 Task: Look for products with lavender flavor.
Action: Mouse pressed left at (20, 87)
Screenshot: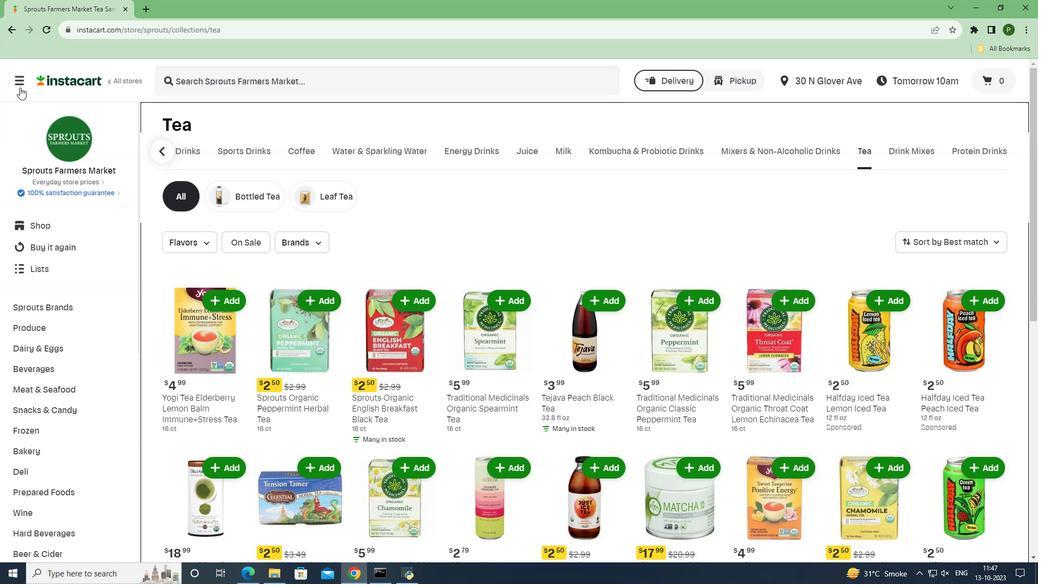 
Action: Mouse moved to (37, 289)
Screenshot: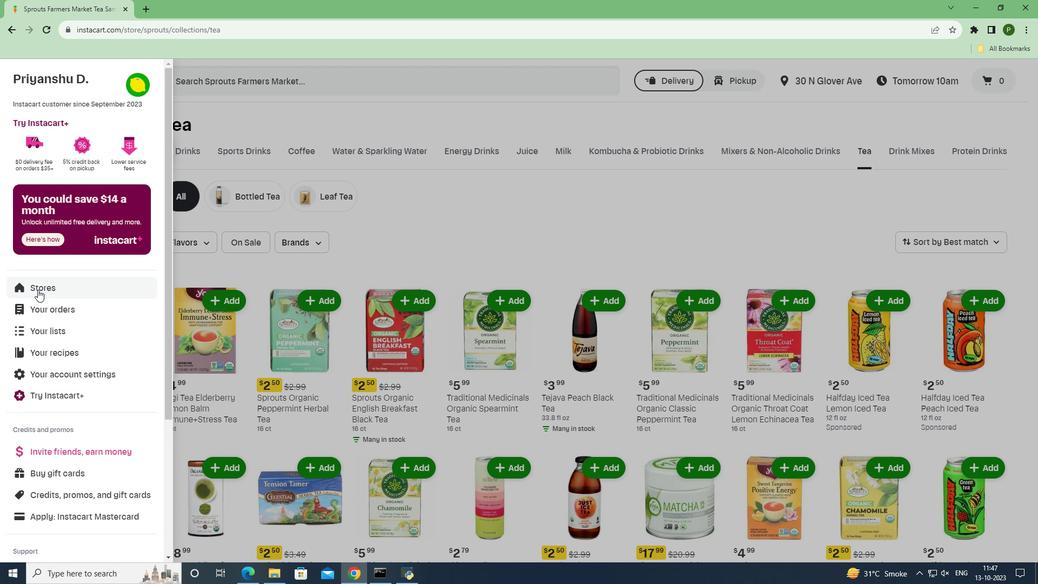
Action: Mouse pressed left at (37, 289)
Screenshot: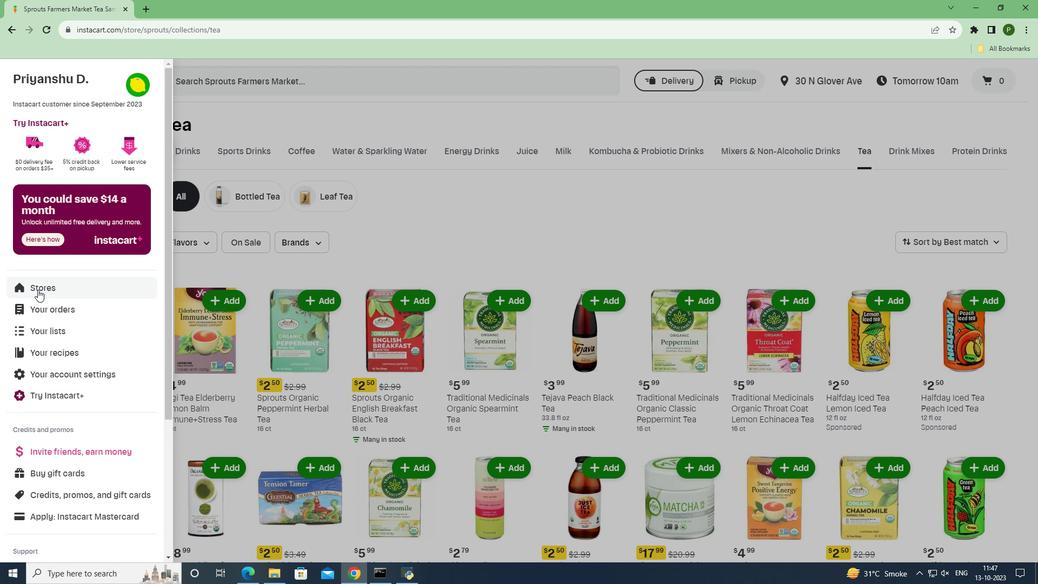 
Action: Mouse moved to (237, 125)
Screenshot: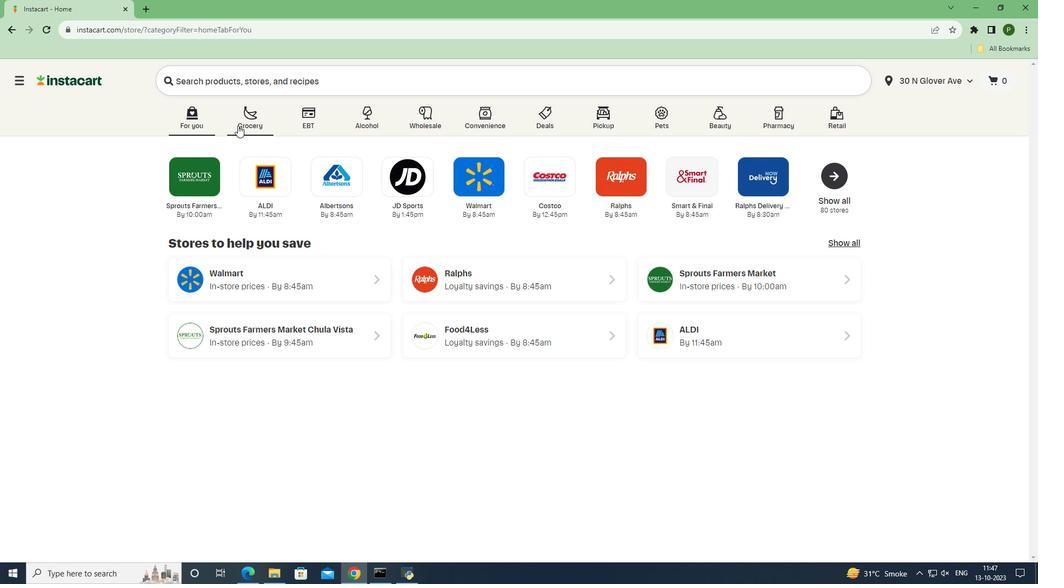 
Action: Mouse pressed left at (237, 125)
Screenshot: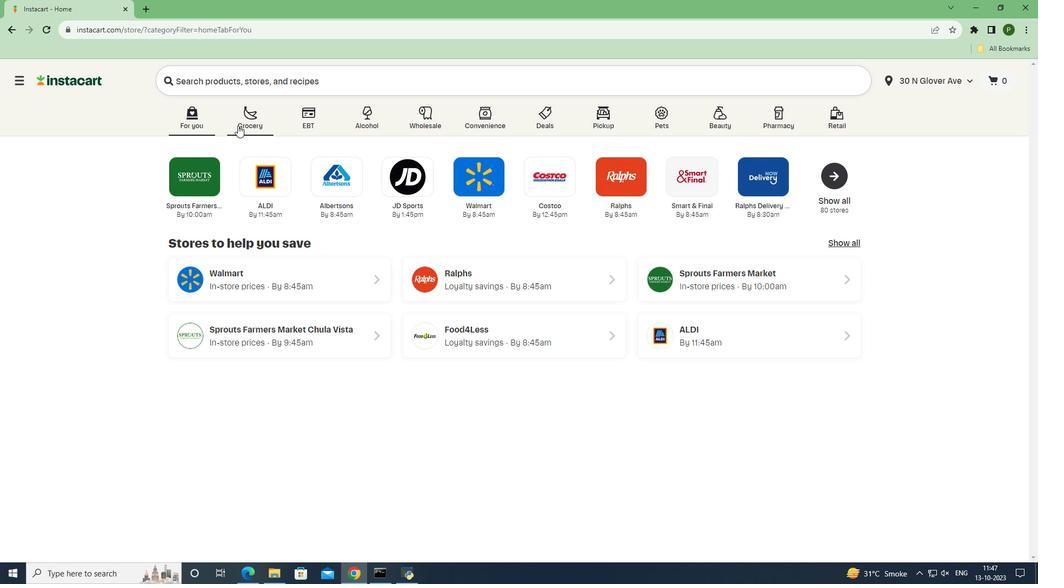 
Action: Mouse moved to (661, 255)
Screenshot: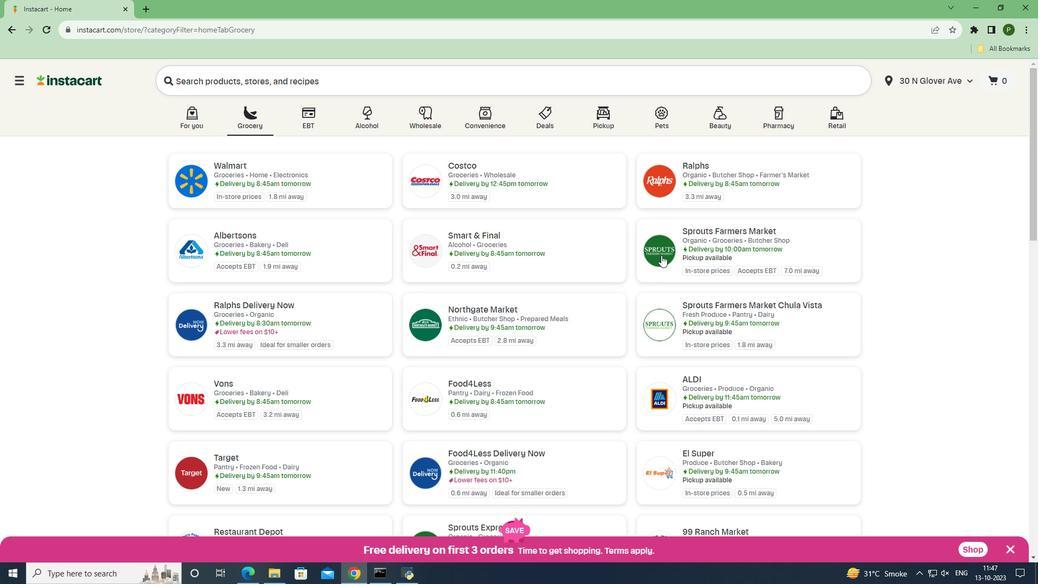 
Action: Mouse pressed left at (661, 255)
Screenshot: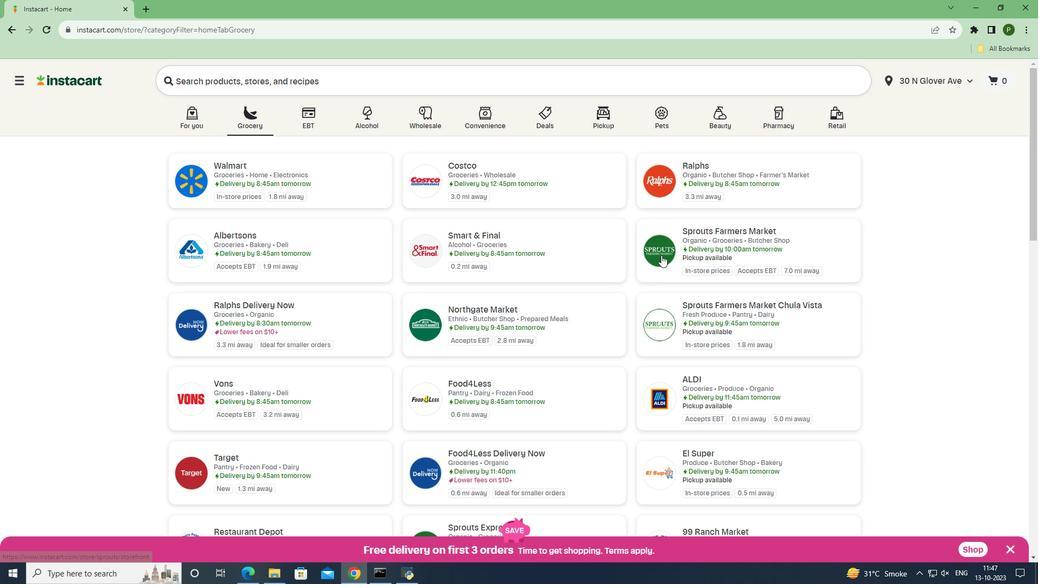 
Action: Mouse moved to (88, 369)
Screenshot: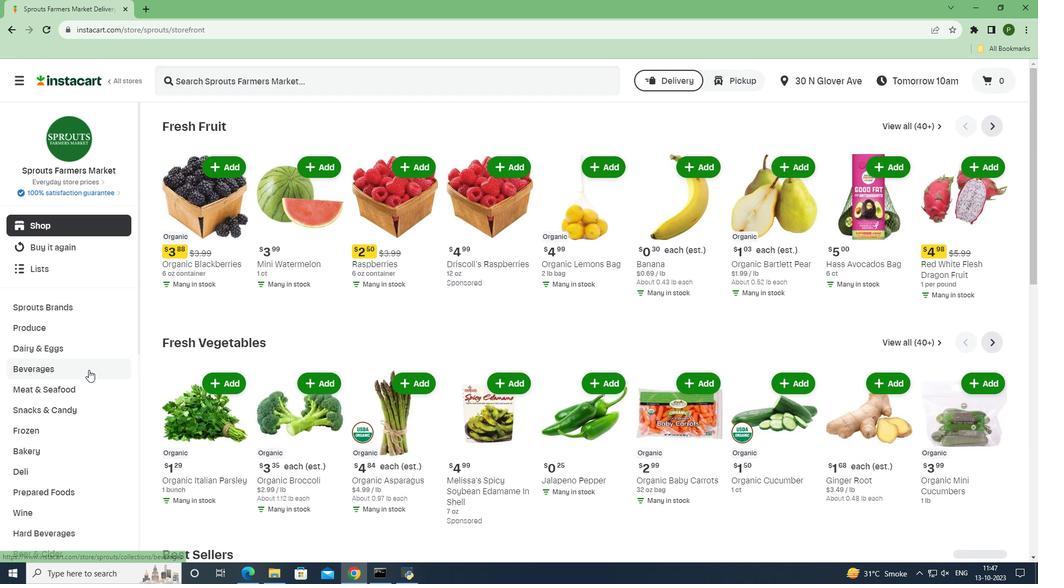 
Action: Mouse pressed left at (88, 369)
Screenshot: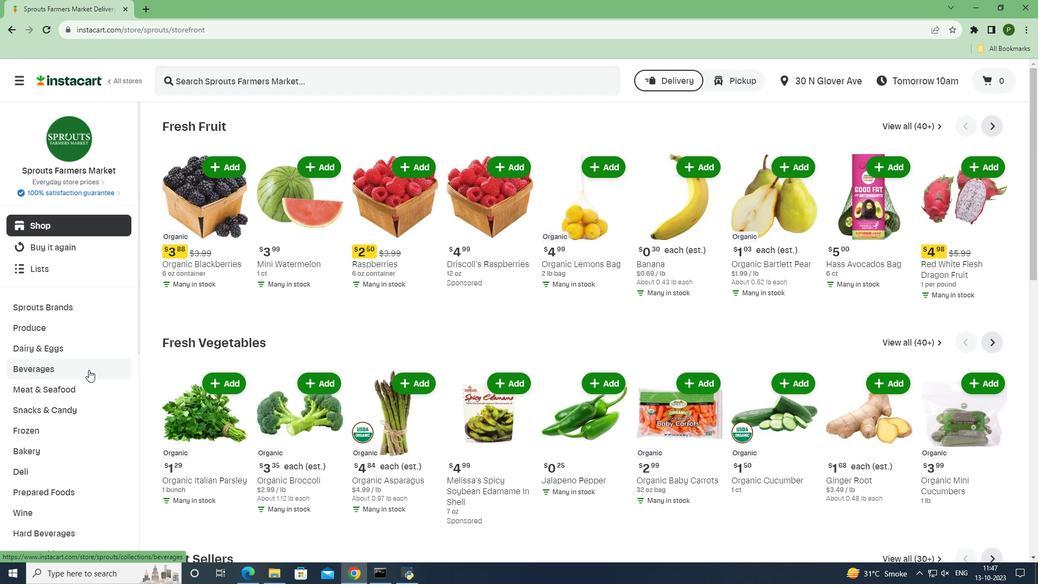 
Action: Mouse moved to (936, 154)
Screenshot: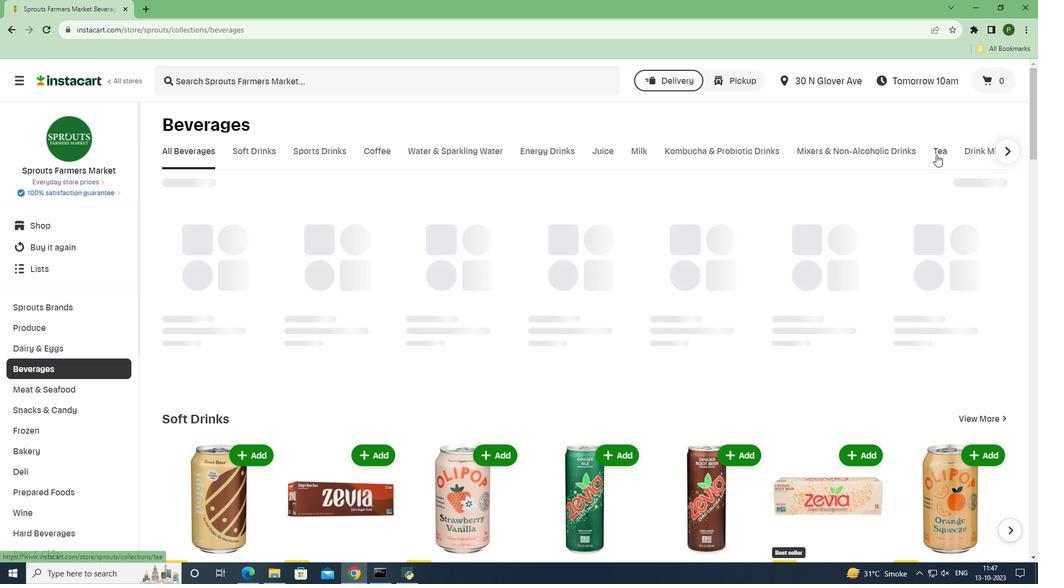 
Action: Mouse pressed left at (936, 154)
Screenshot: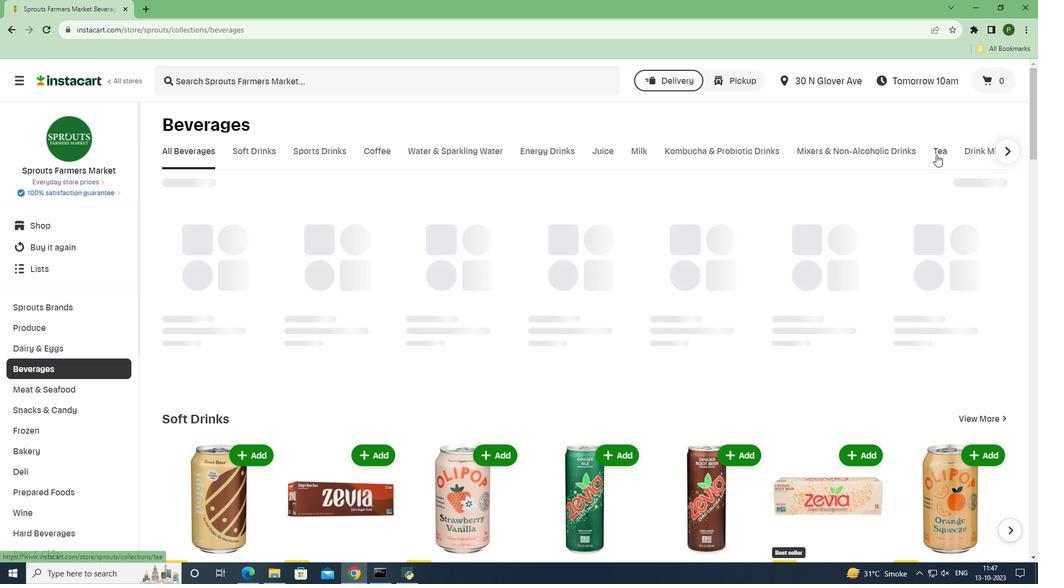 
Action: Mouse moved to (204, 242)
Screenshot: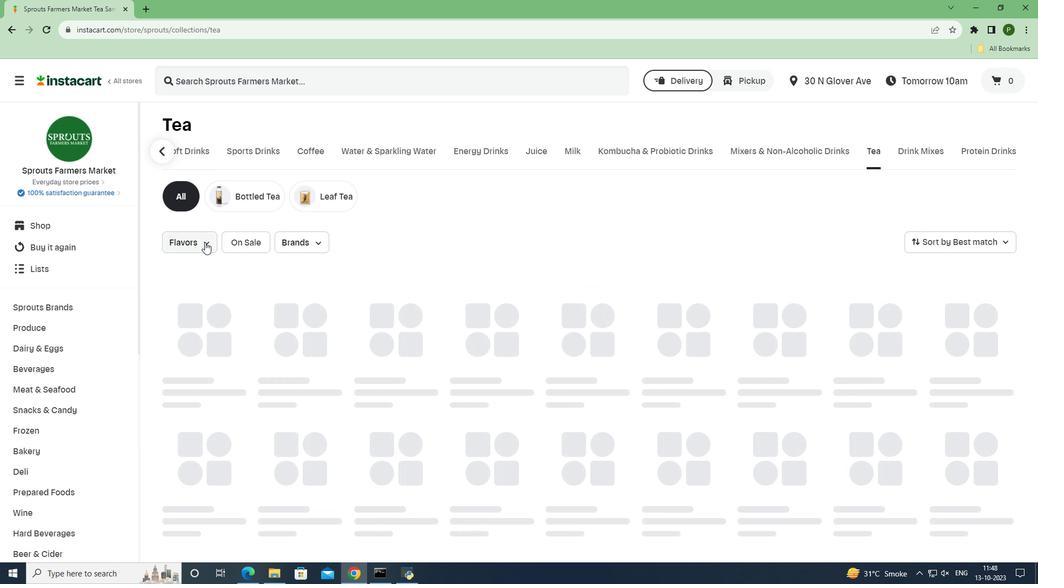 
Action: Mouse pressed left at (204, 242)
Screenshot: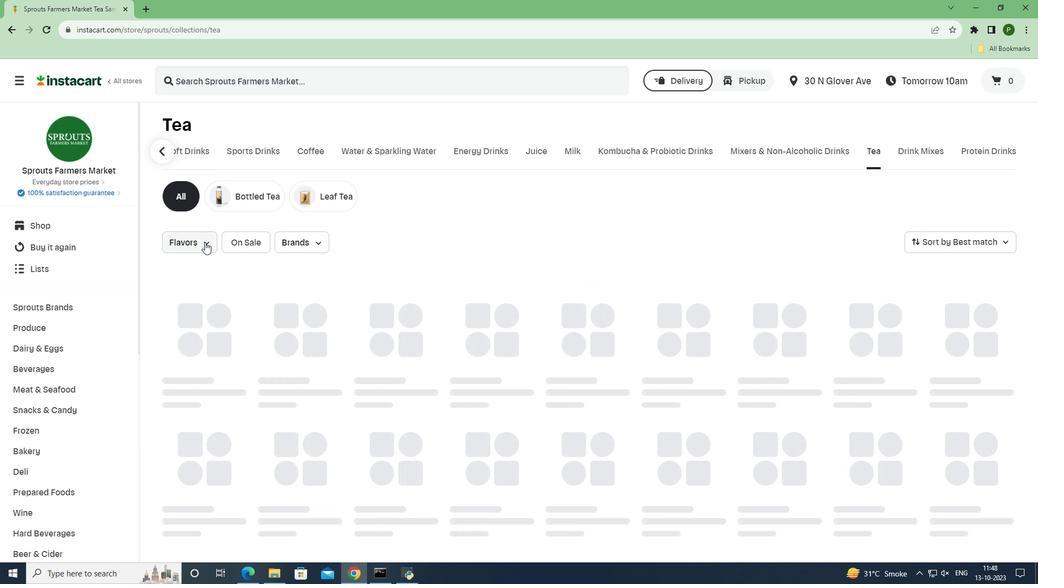 
Action: Mouse moved to (239, 359)
Screenshot: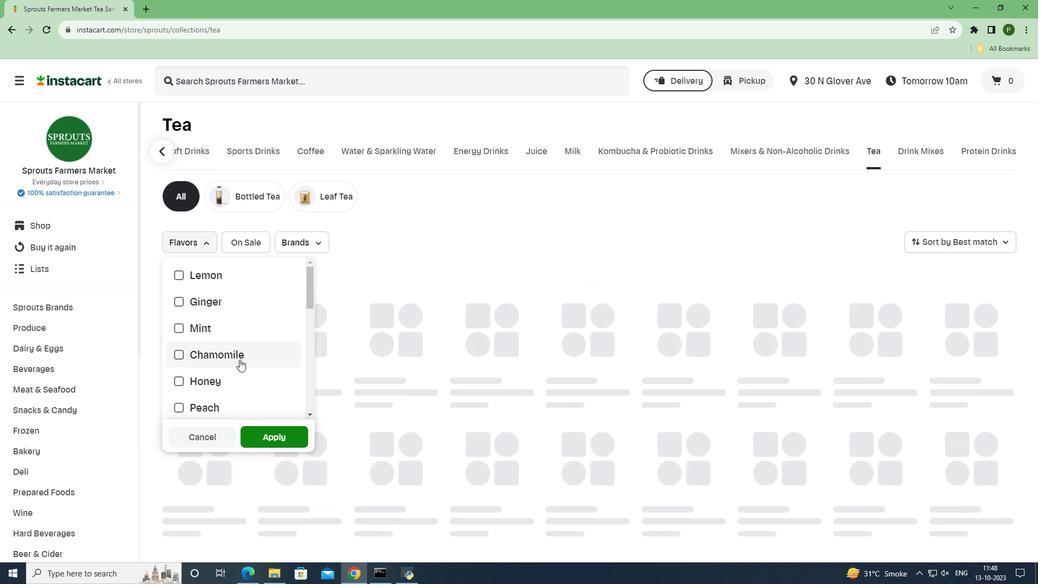 
Action: Mouse scrolled (239, 359) with delta (0, 0)
Screenshot: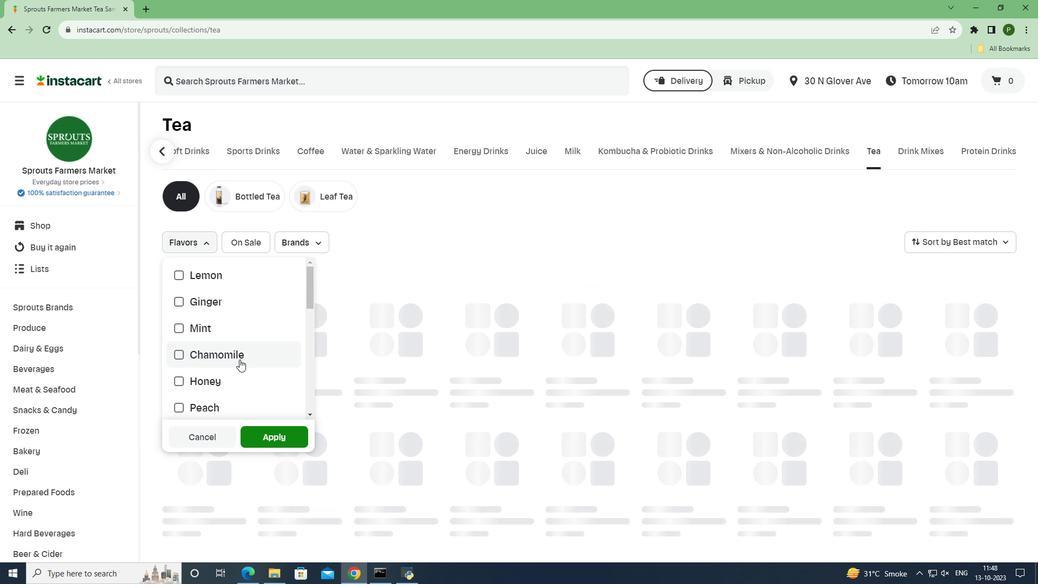 
Action: Mouse moved to (243, 338)
Screenshot: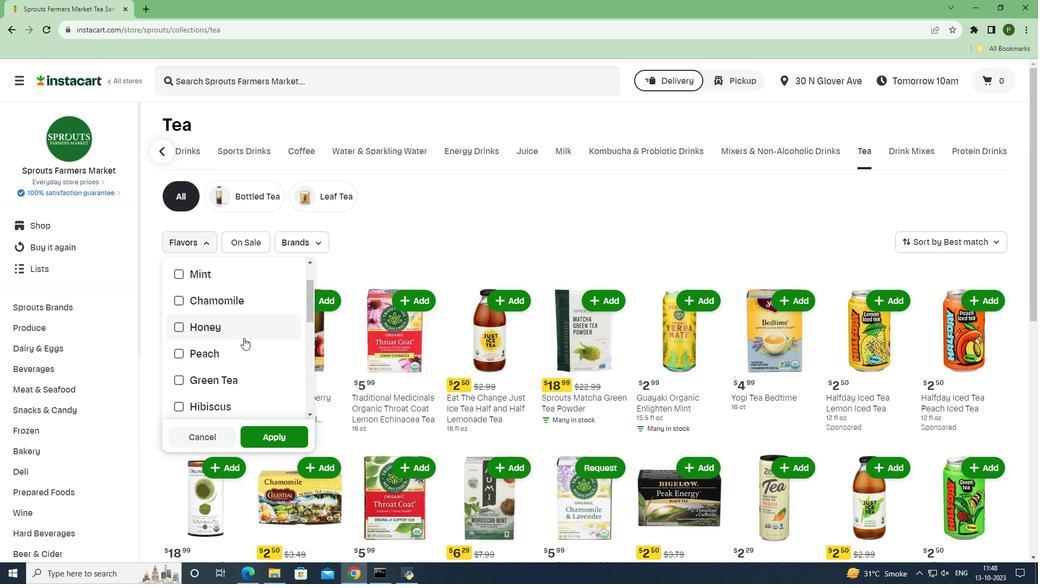 
Action: Mouse scrolled (243, 337) with delta (0, 0)
Screenshot: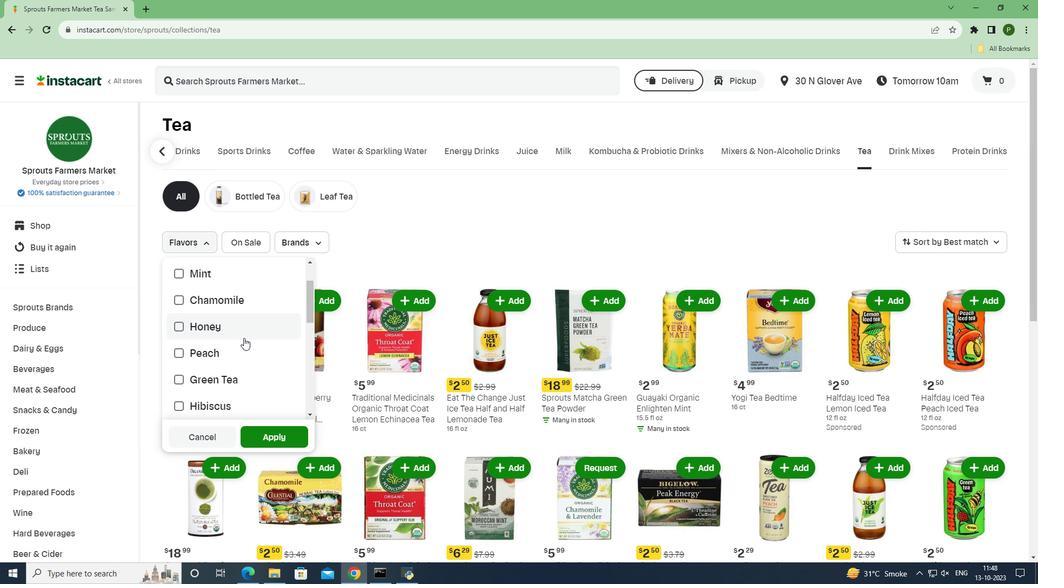 
Action: Mouse scrolled (243, 337) with delta (0, 0)
Screenshot: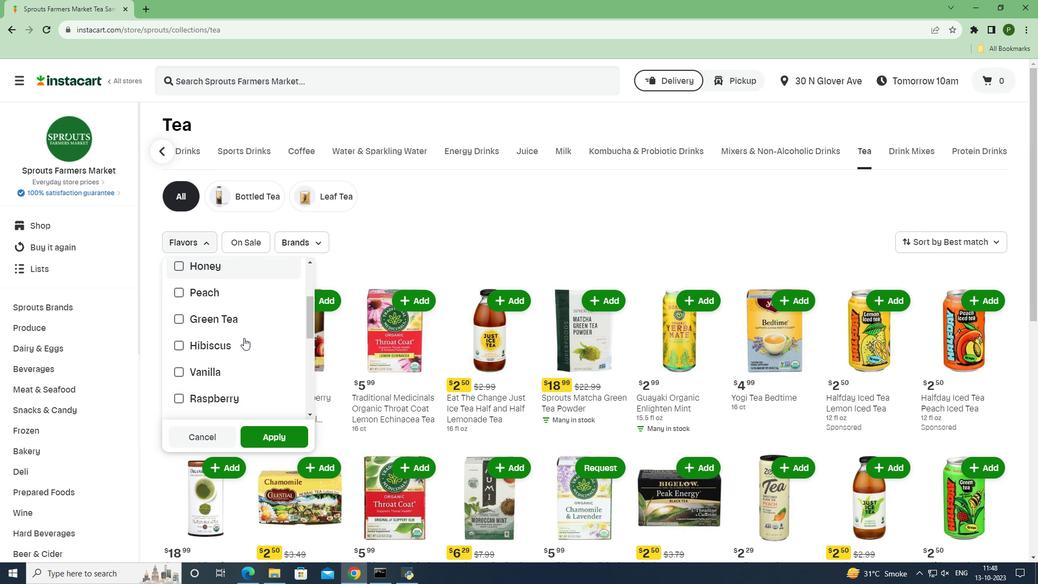 
Action: Mouse scrolled (243, 337) with delta (0, 0)
Screenshot: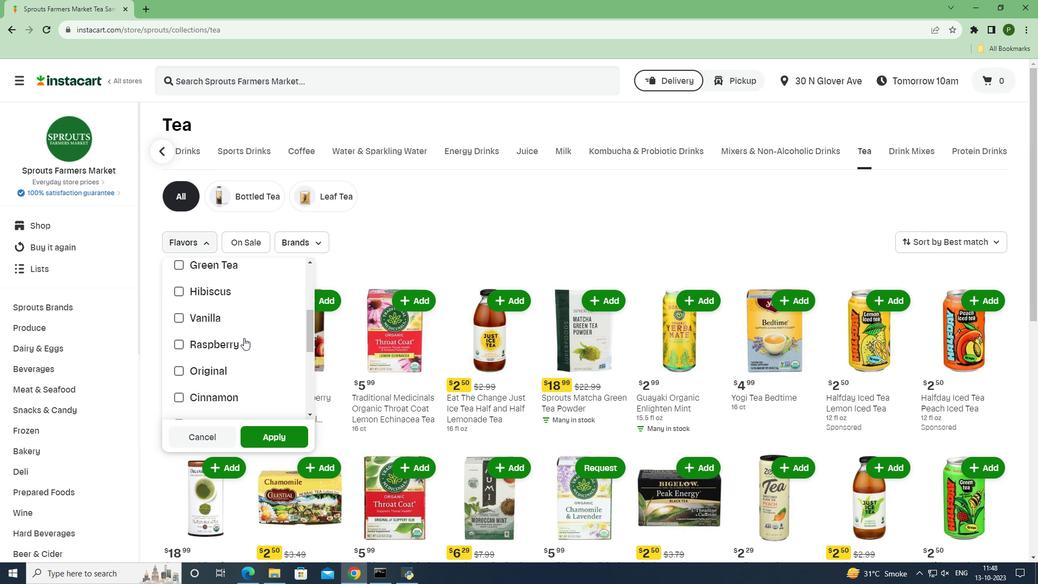 
Action: Mouse scrolled (243, 337) with delta (0, 0)
Screenshot: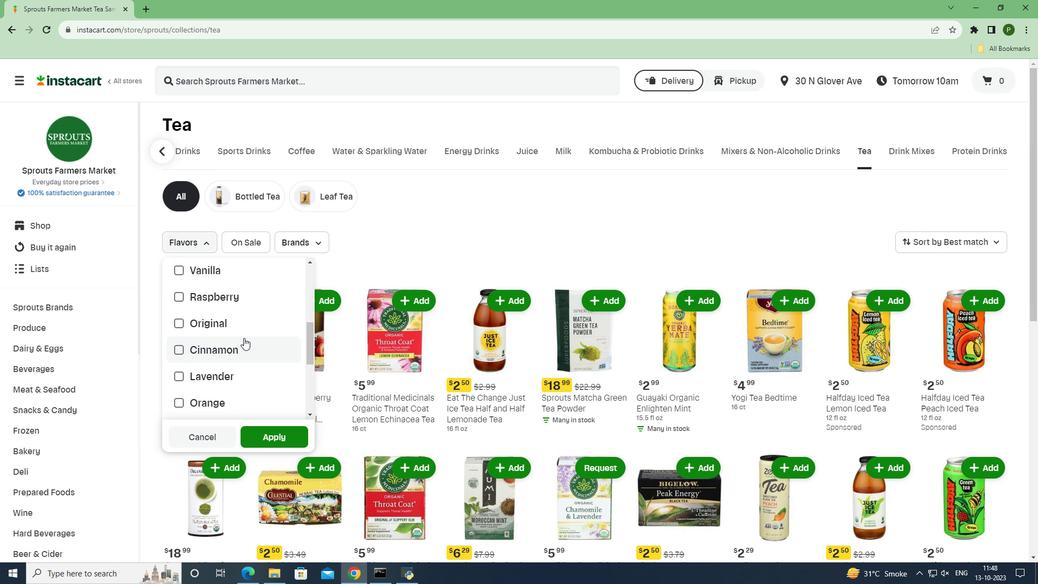 
Action: Mouse moved to (243, 323)
Screenshot: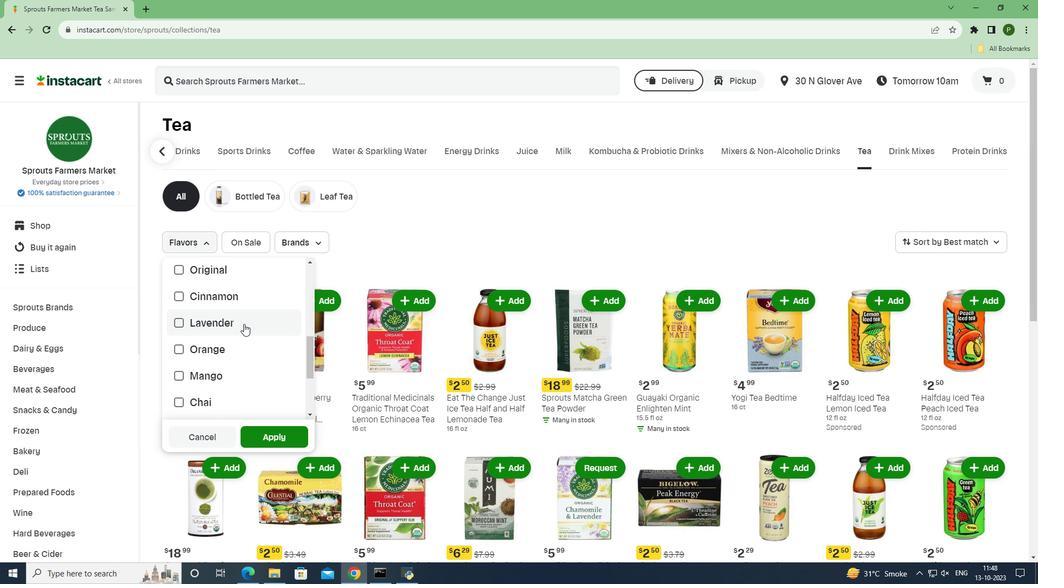 
Action: Mouse pressed left at (243, 323)
Screenshot: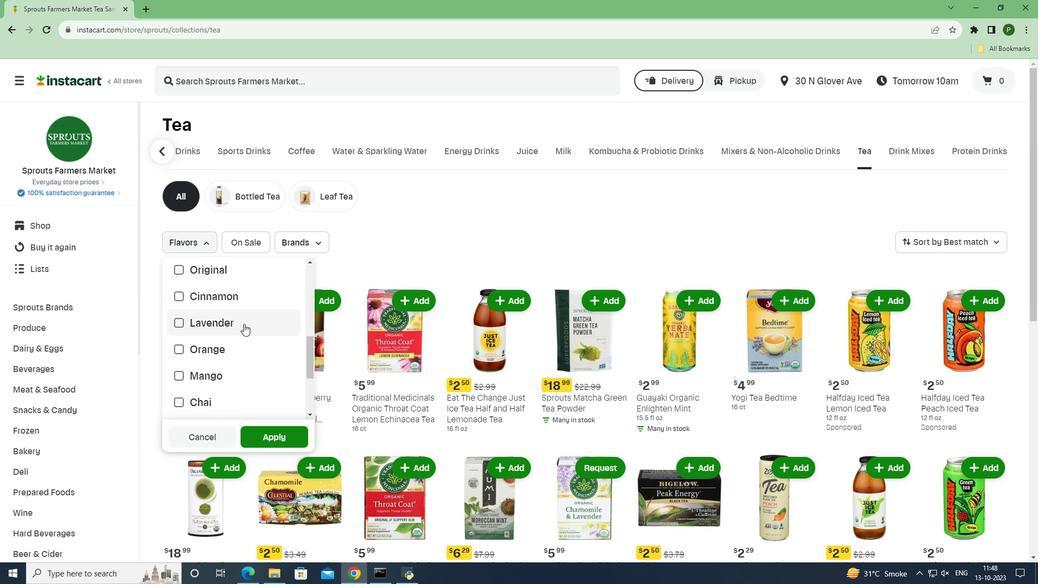 
Action: Mouse moved to (275, 431)
Screenshot: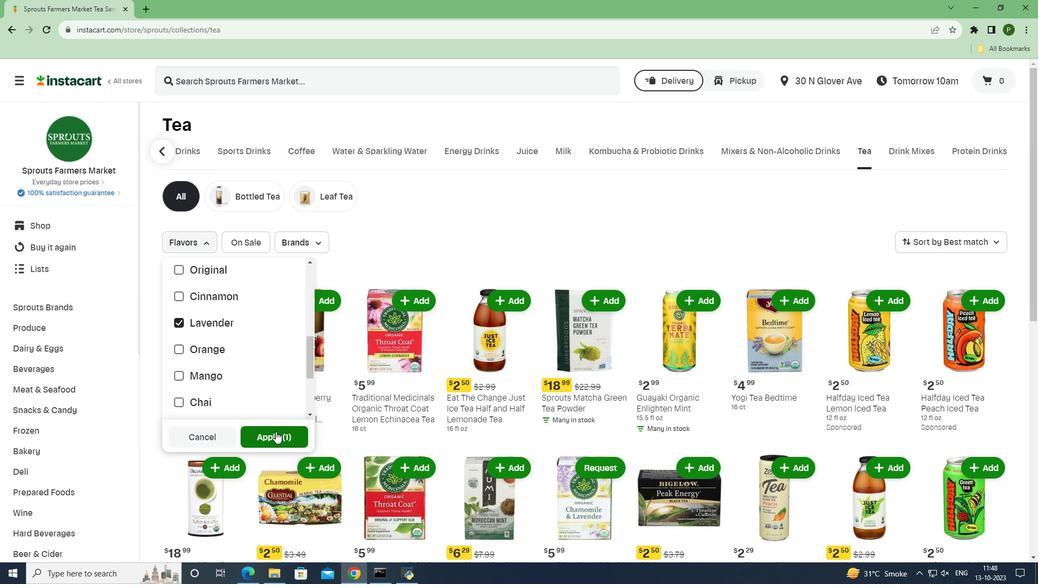 
Action: Mouse pressed left at (275, 431)
Screenshot: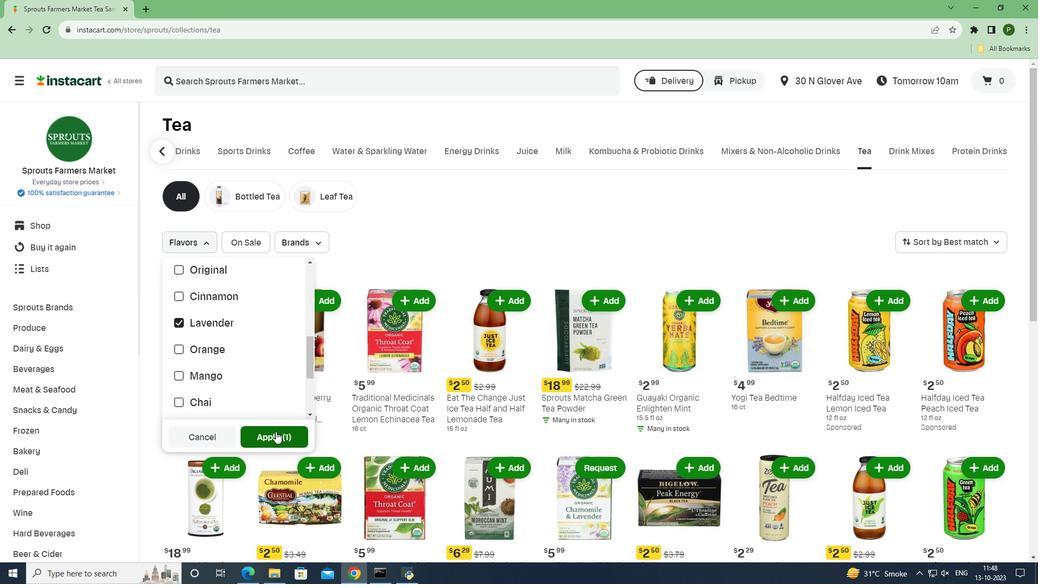
Action: Mouse moved to (492, 454)
Screenshot: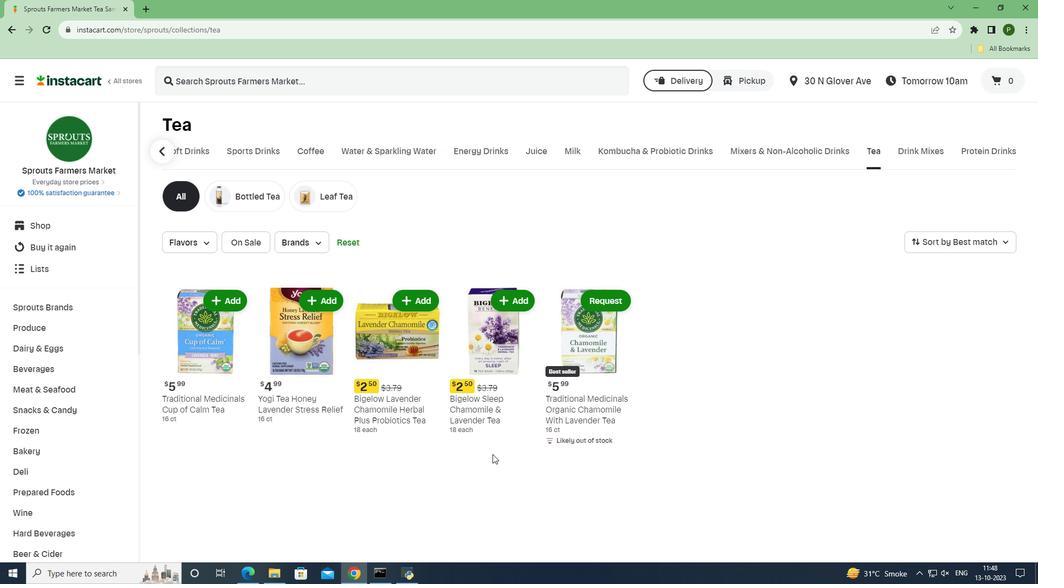 
